 Task: Create a Workspace WS0000000031 in Trello with Workspace Type as ENGINEERING-IT and Workspace Description as WD0000000031. Invite a Team Member Ayush98111@gmail.com to Workspace WS0000000031 in Trello. Invite a Team Member Mailaustralia7@gmail.com to Workspace WS0000000031 in Trello. Invite a Team Member Carxxstreet791@gmail.com to Workspace WS0000000031 in Trello. Invite a Team Member Nikrathi889@gmail.com to Workspace WS0000000031 in Trello
Action: Mouse moved to (600, 115)
Screenshot: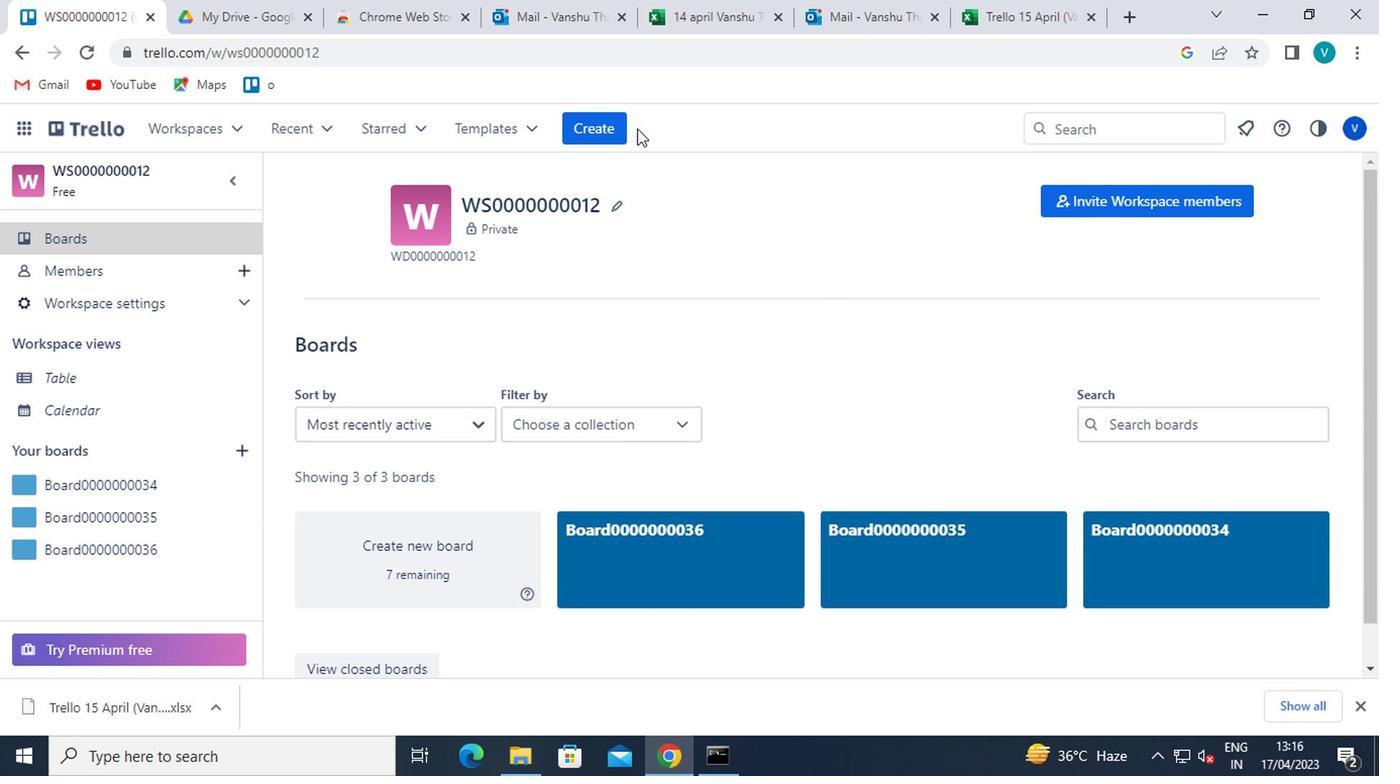 
Action: Mouse pressed left at (600, 115)
Screenshot: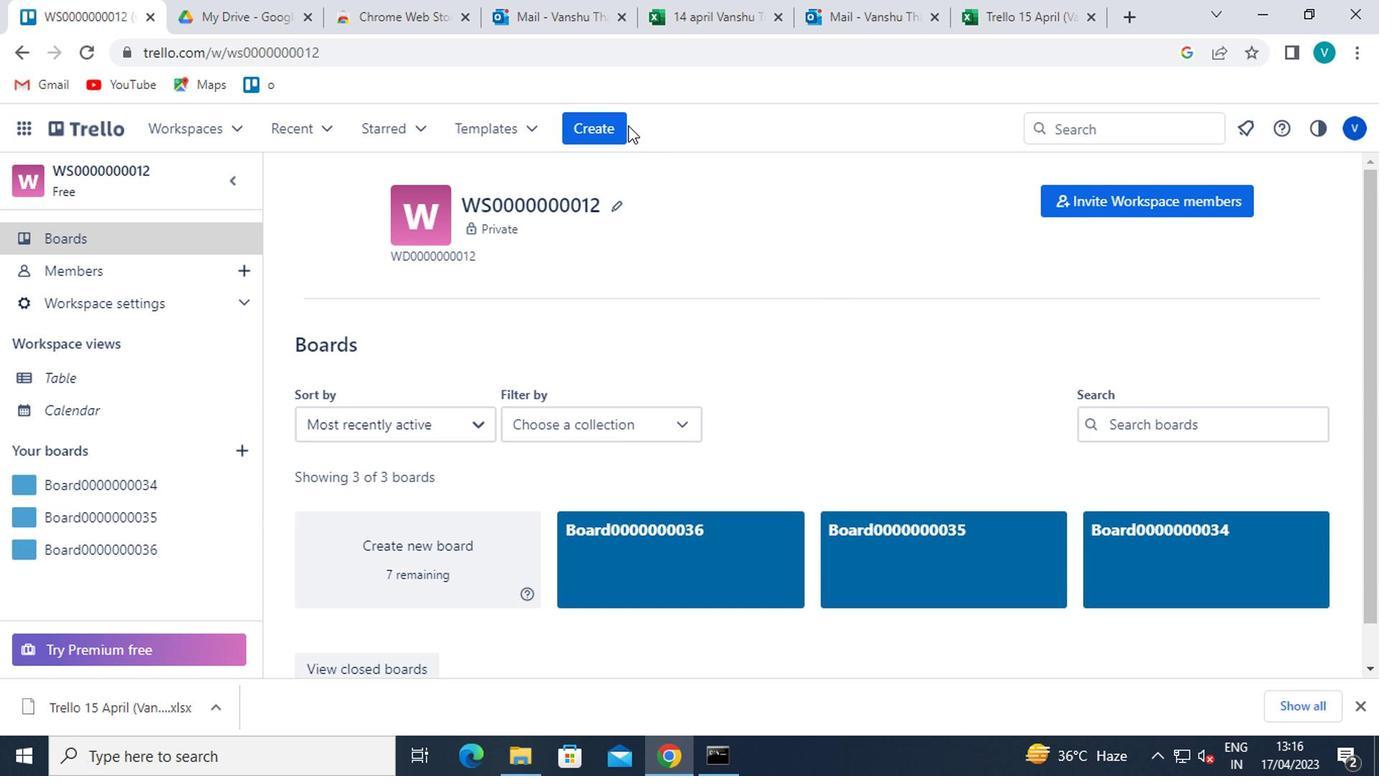 
Action: Mouse moved to (623, 326)
Screenshot: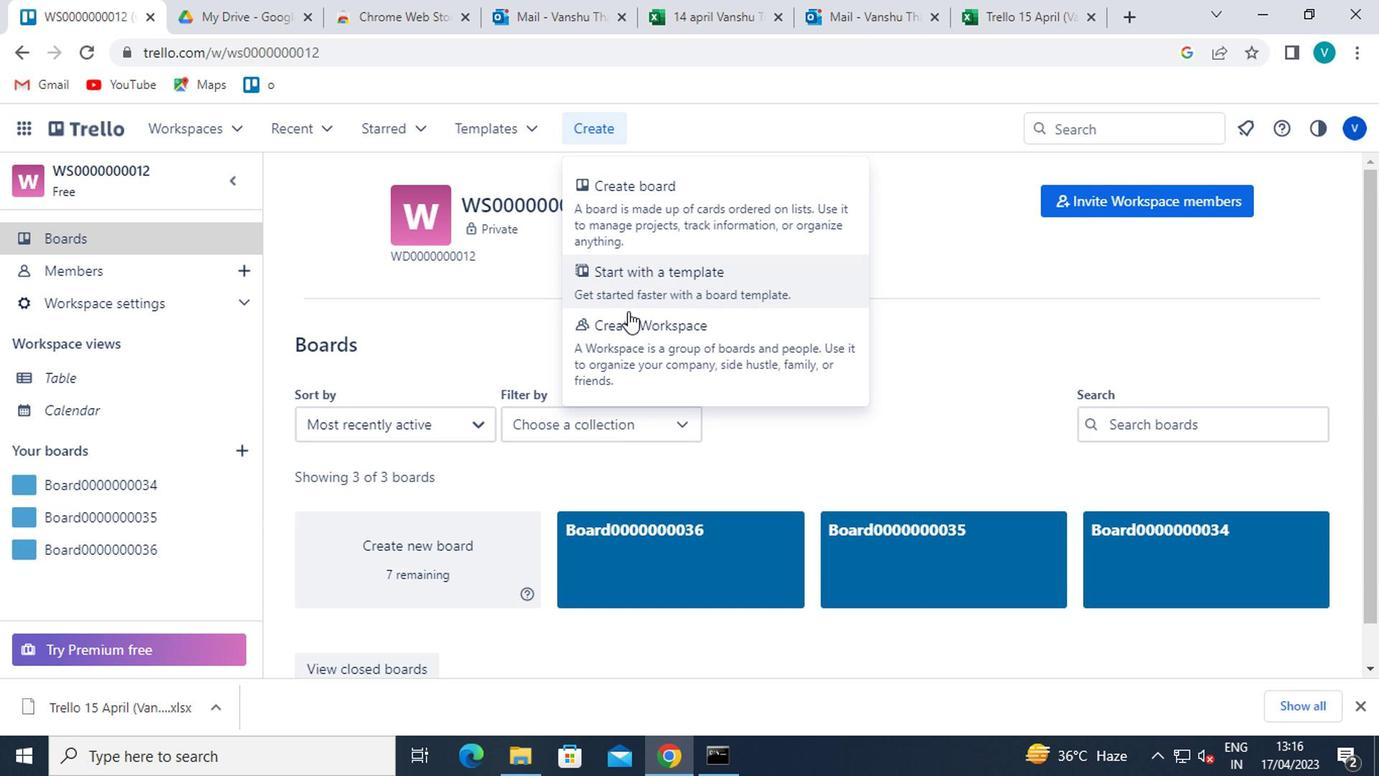 
Action: Mouse pressed left at (623, 326)
Screenshot: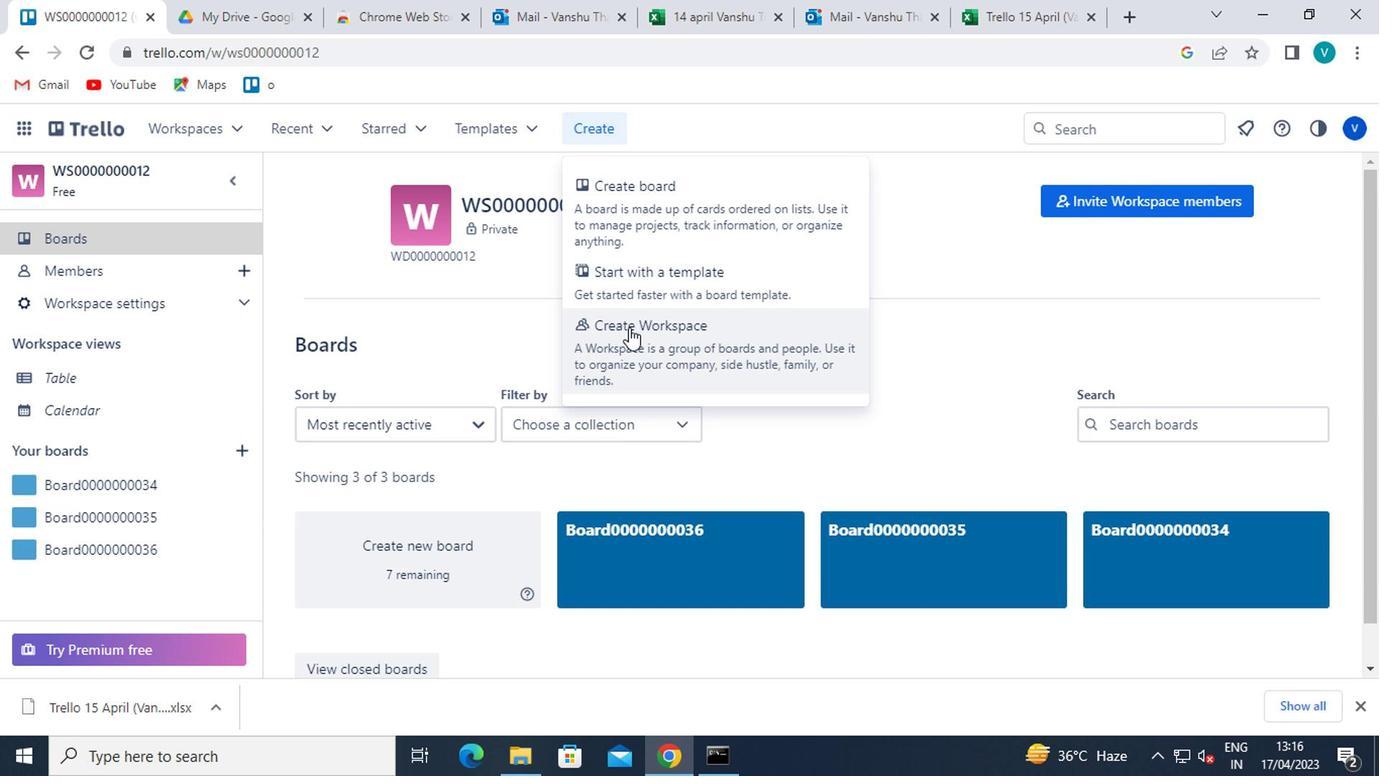 
Action: Mouse moved to (530, 360)
Screenshot: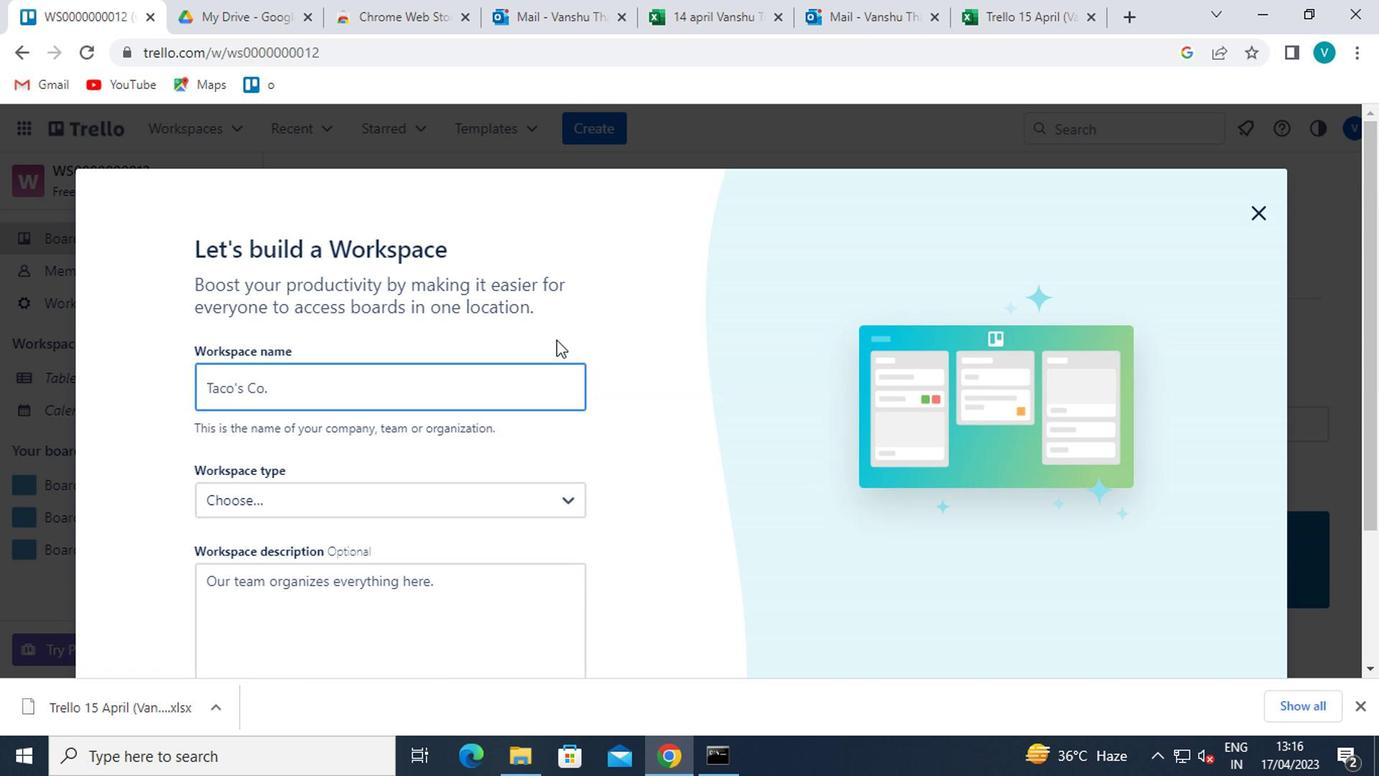 
Action: Mouse pressed left at (530, 360)
Screenshot: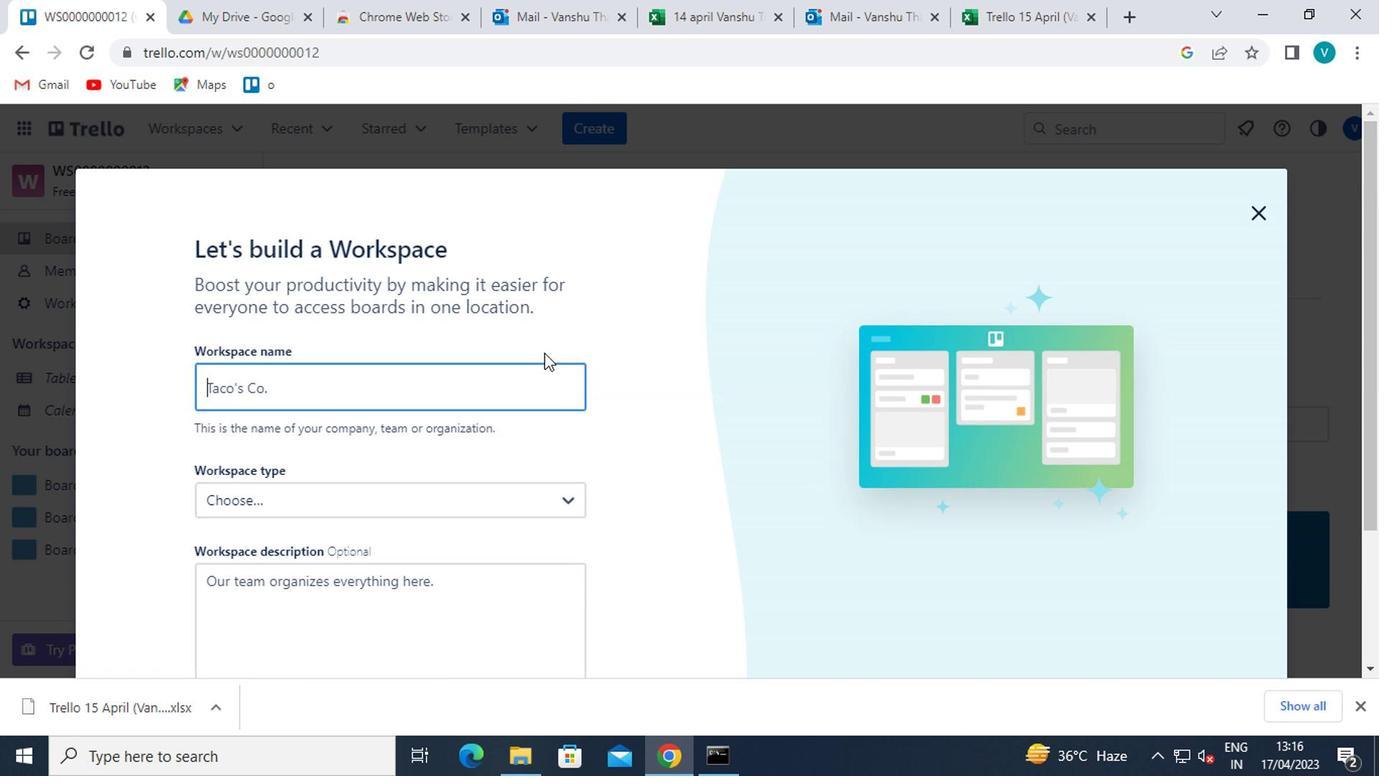 
Action: Mouse moved to (501, 379)
Screenshot: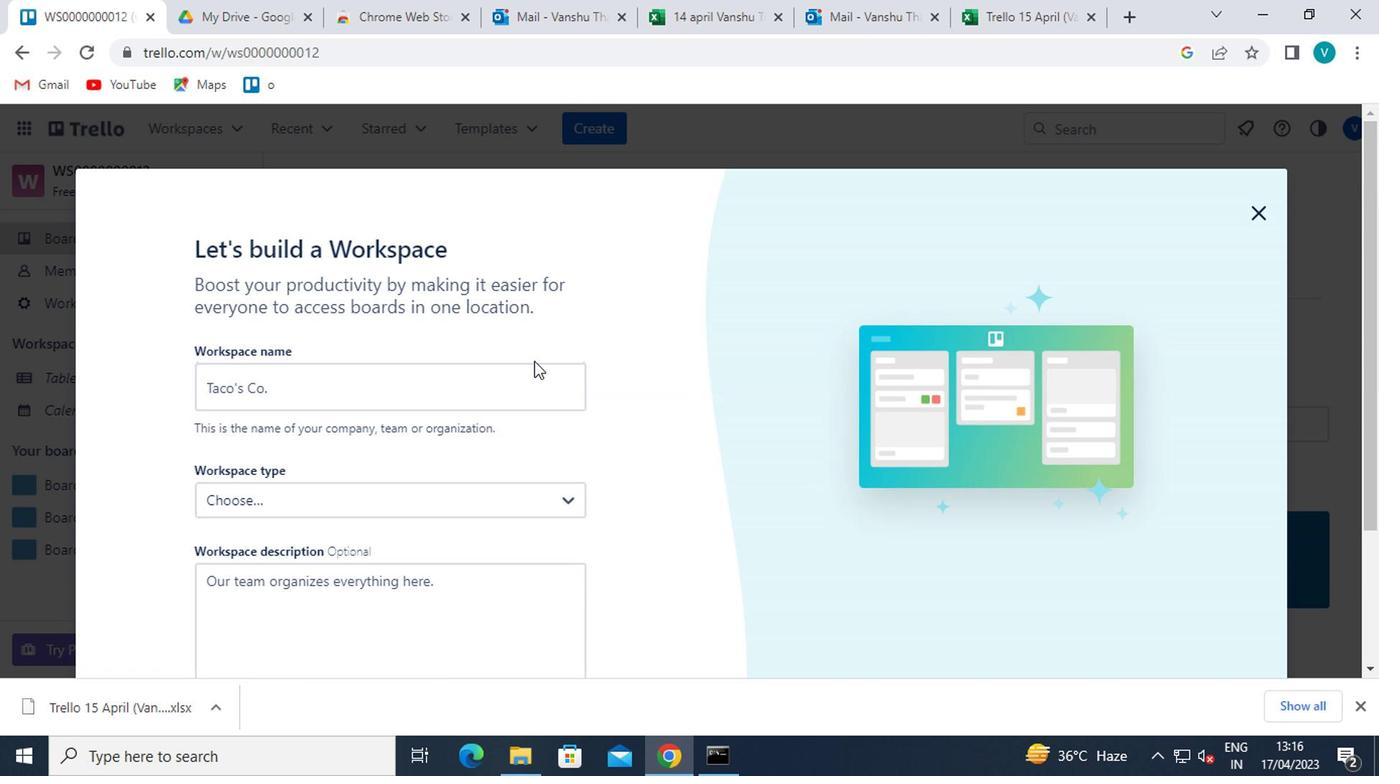 
Action: Mouse pressed left at (501, 379)
Screenshot: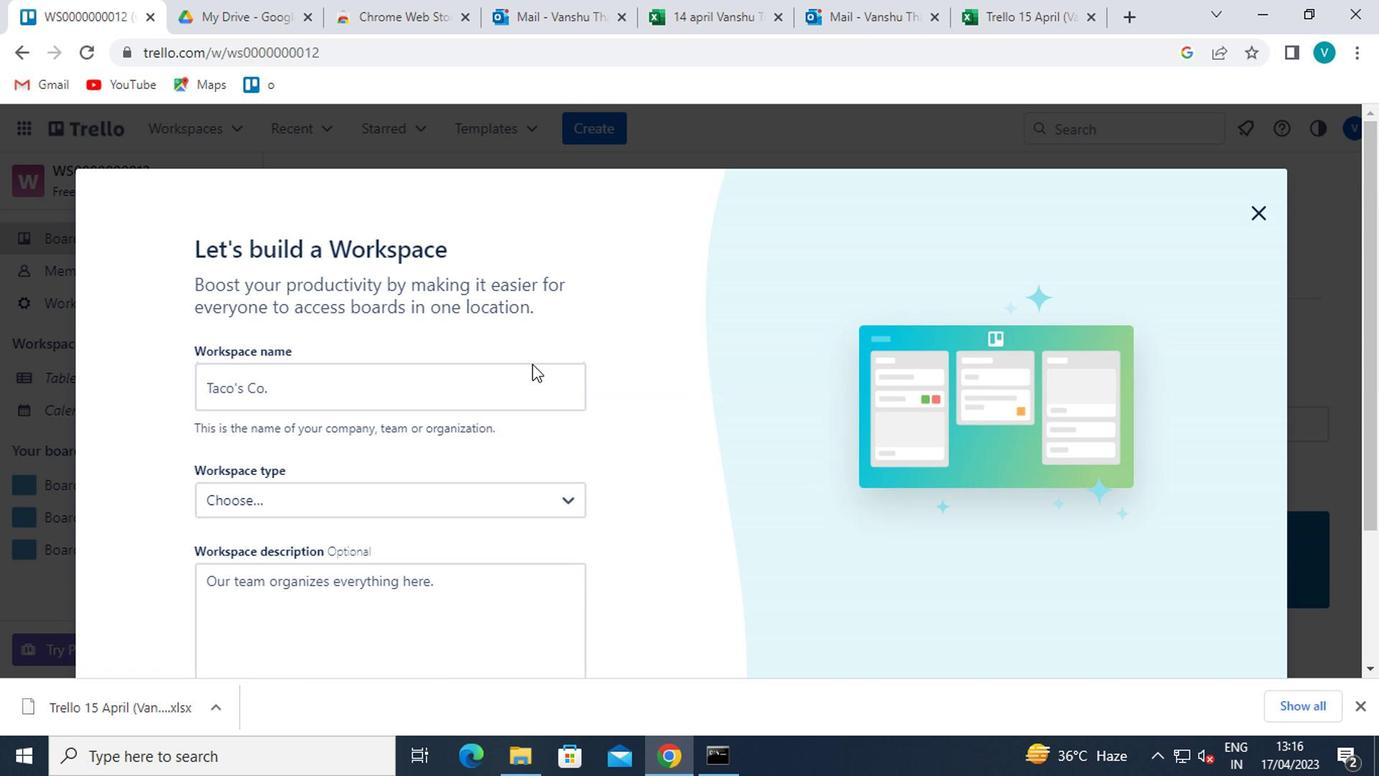 
Action: Key pressed <Key.shift><Key.shift><Key.shift><Key.shift><Key.shift><Key.shift>WS0000000031
Screenshot: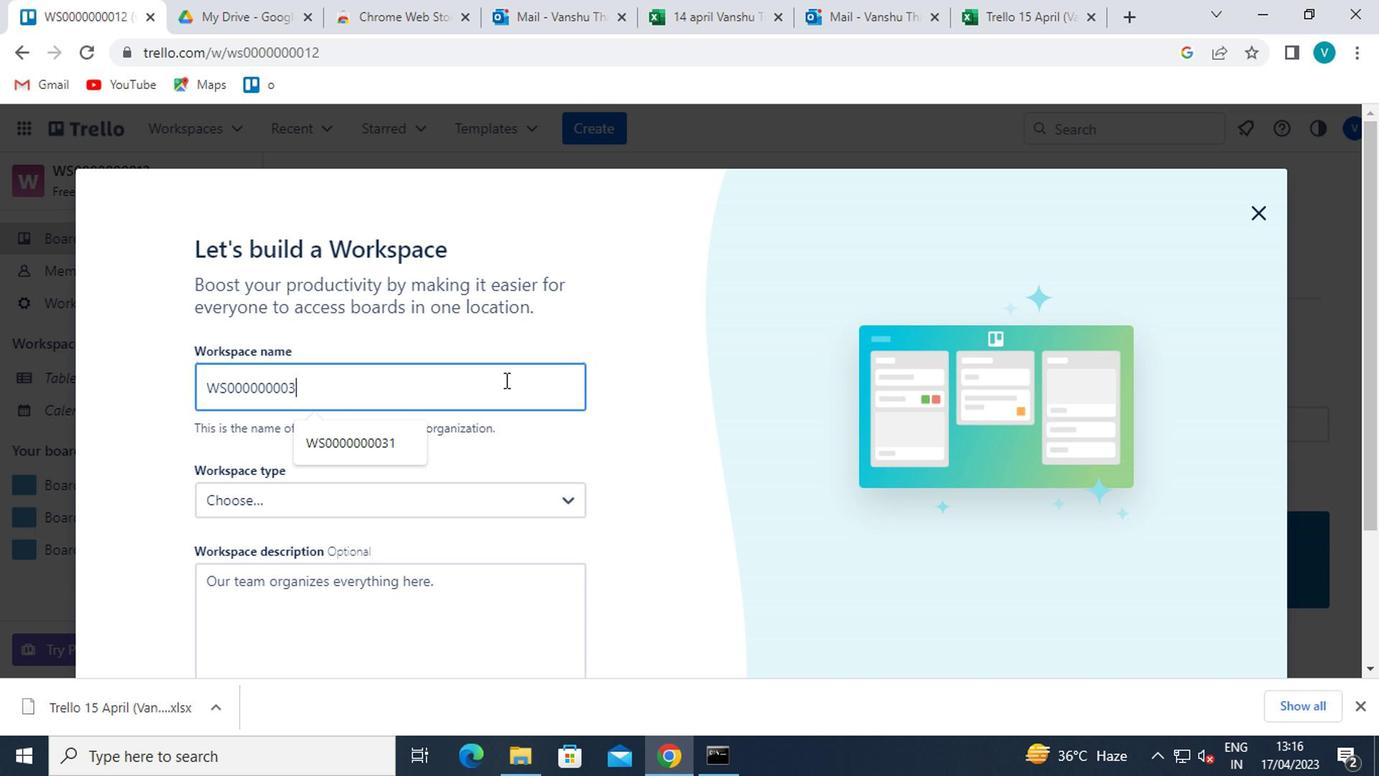 
Action: Mouse moved to (441, 507)
Screenshot: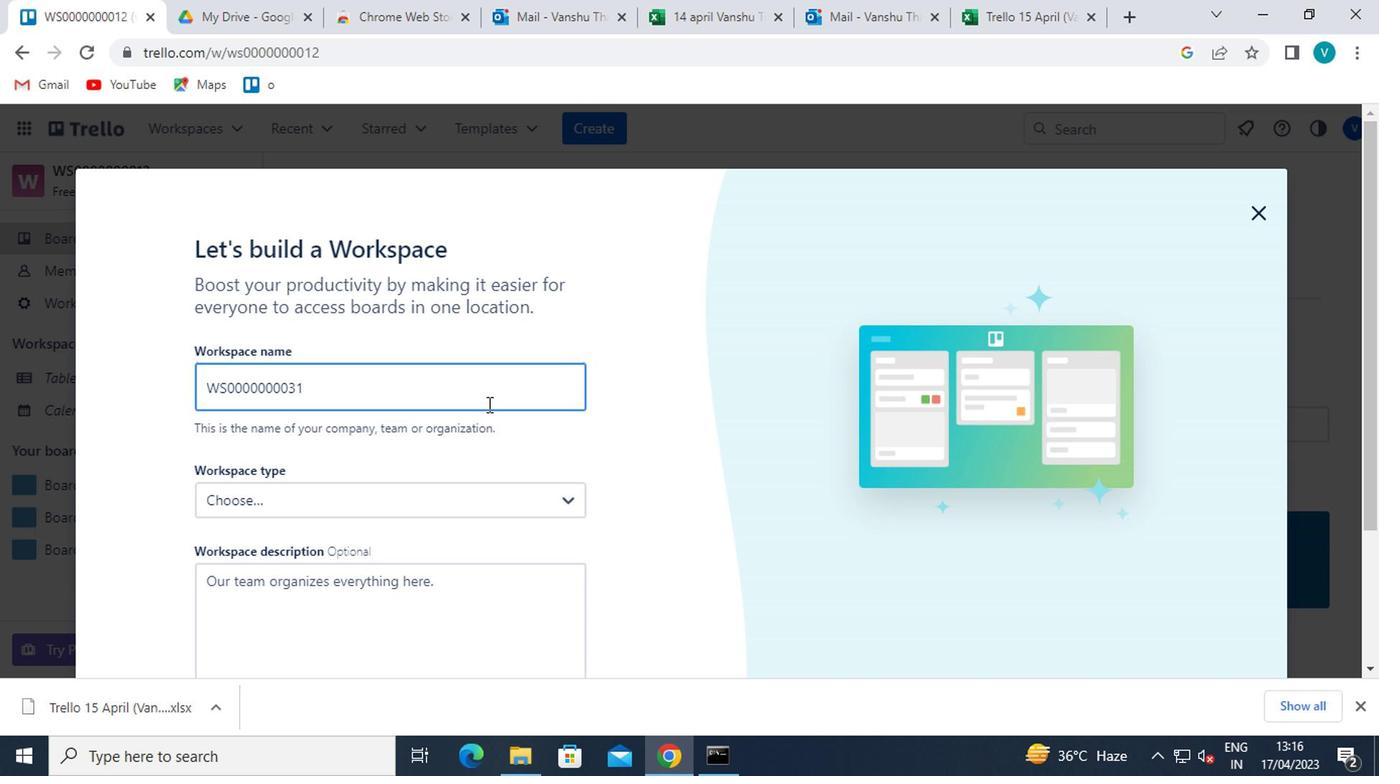 
Action: Mouse pressed left at (441, 507)
Screenshot: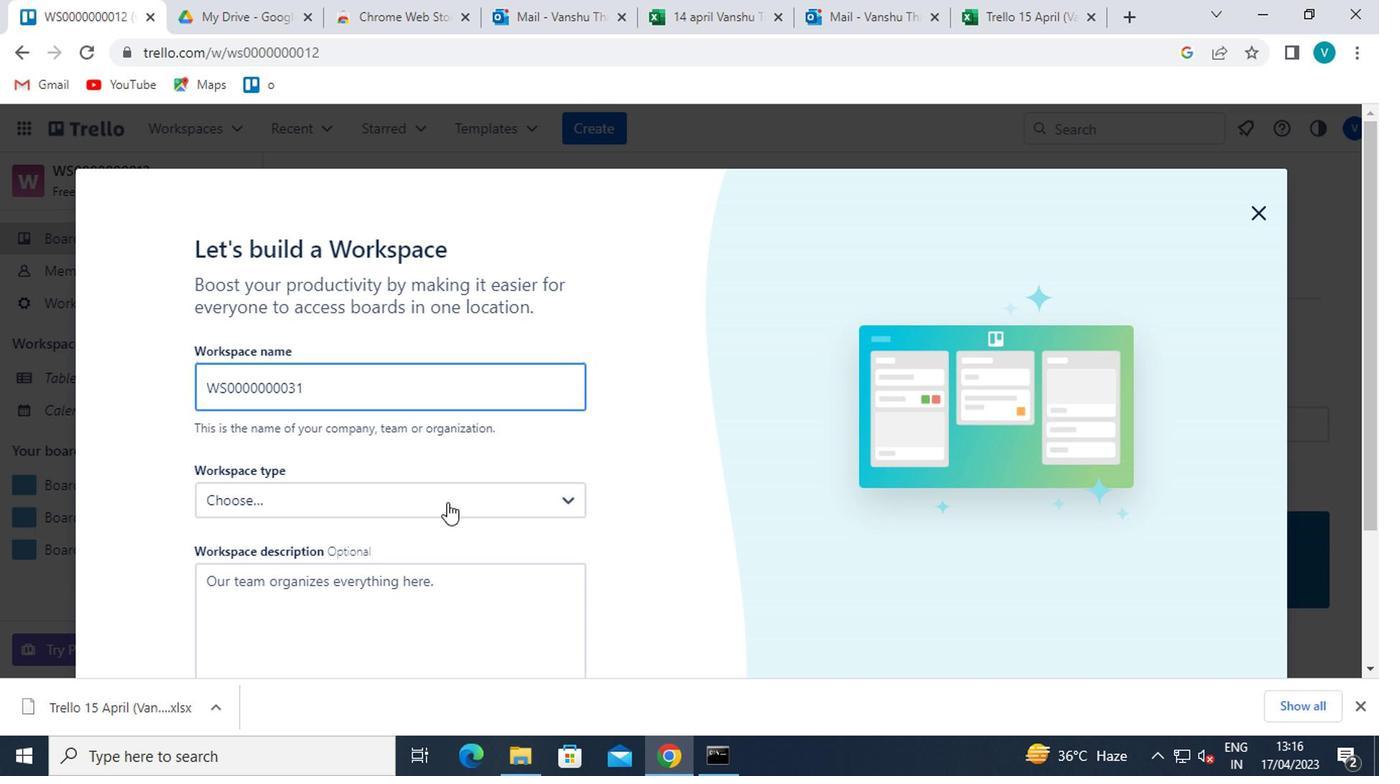 
Action: Mouse moved to (427, 543)
Screenshot: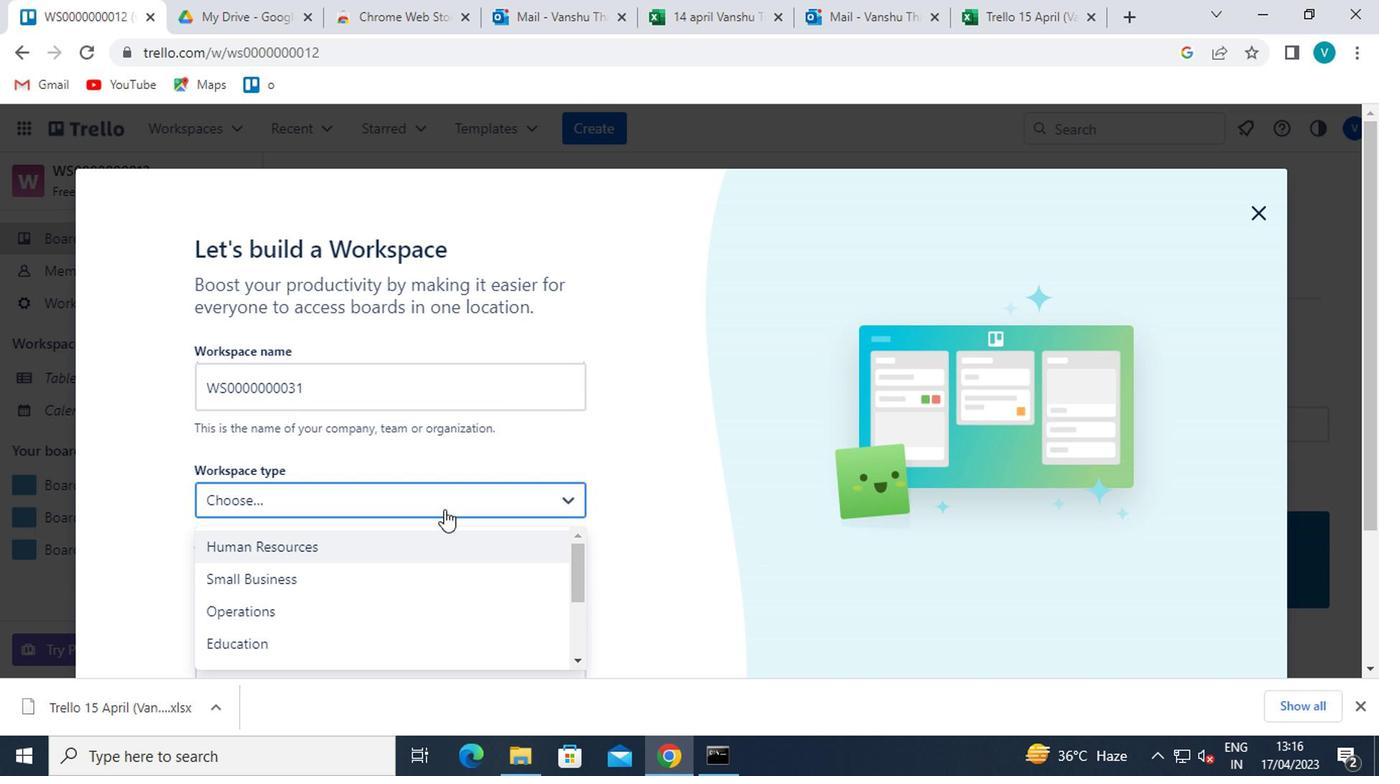
Action: Mouse scrolled (427, 542) with delta (0, -1)
Screenshot: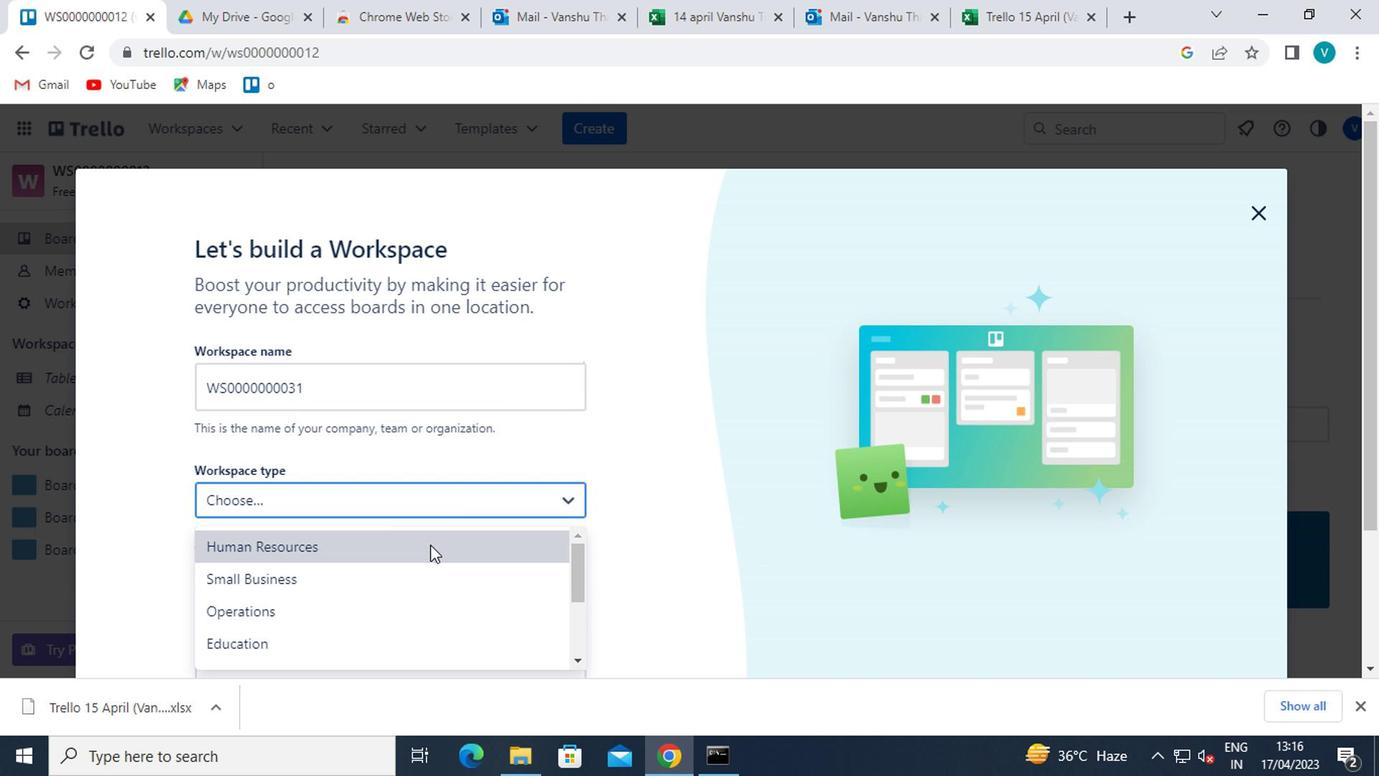 
Action: Mouse scrolled (427, 542) with delta (0, -1)
Screenshot: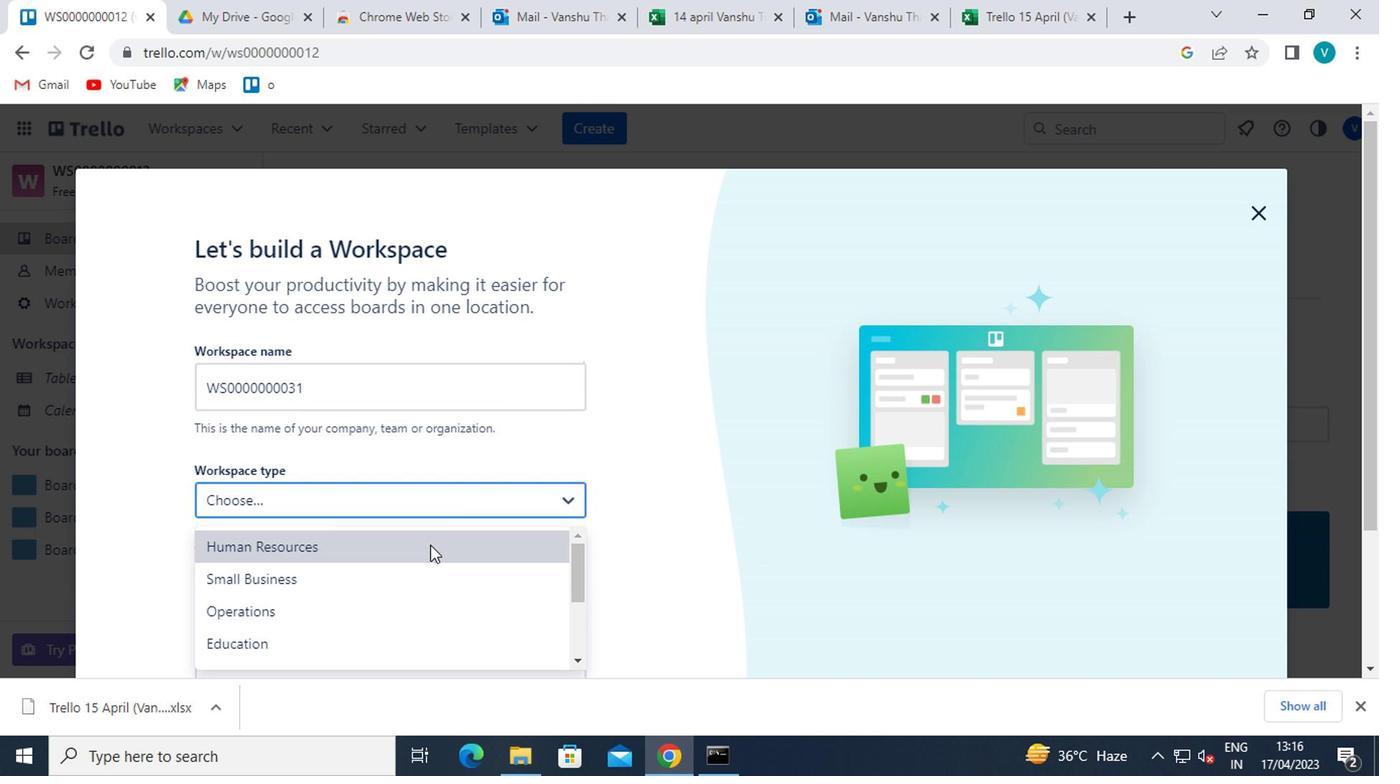 
Action: Mouse moved to (417, 579)
Screenshot: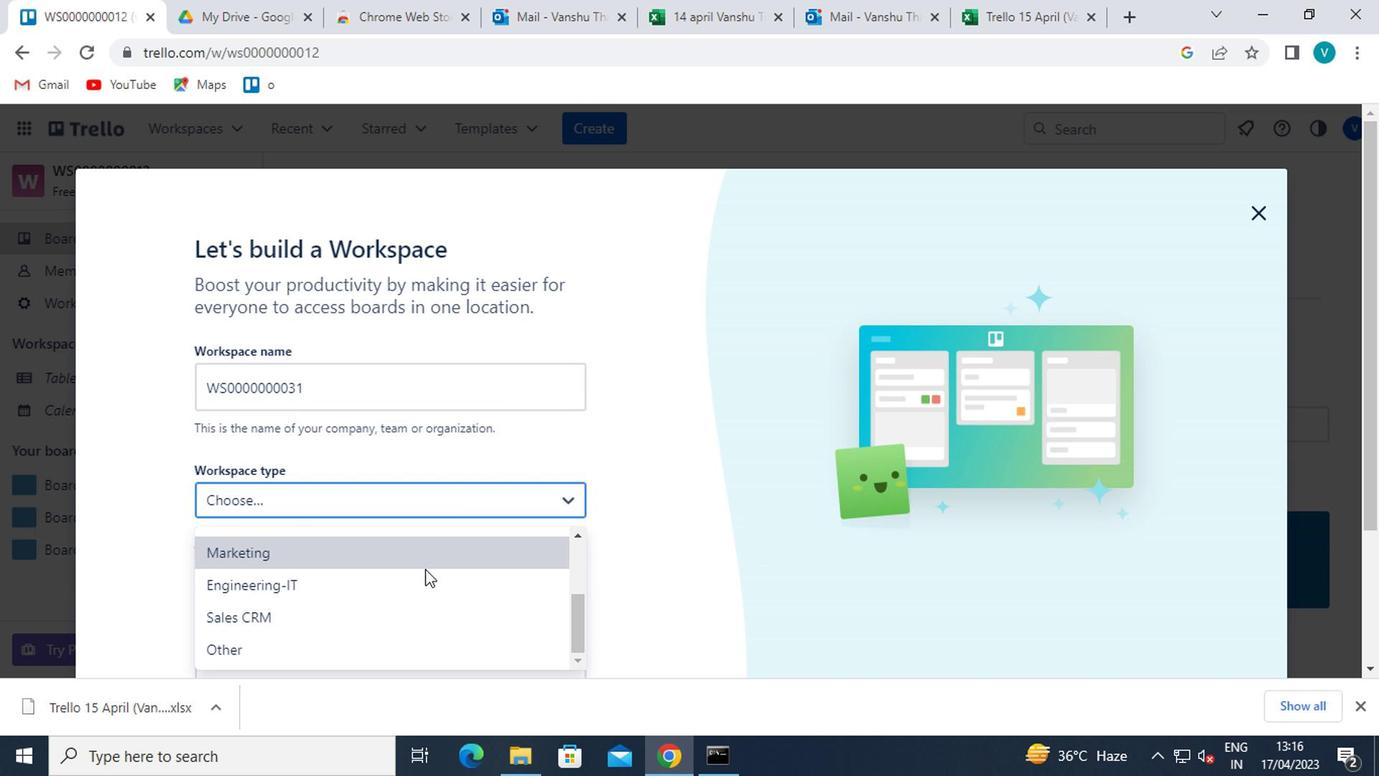 
Action: Mouse pressed left at (417, 579)
Screenshot: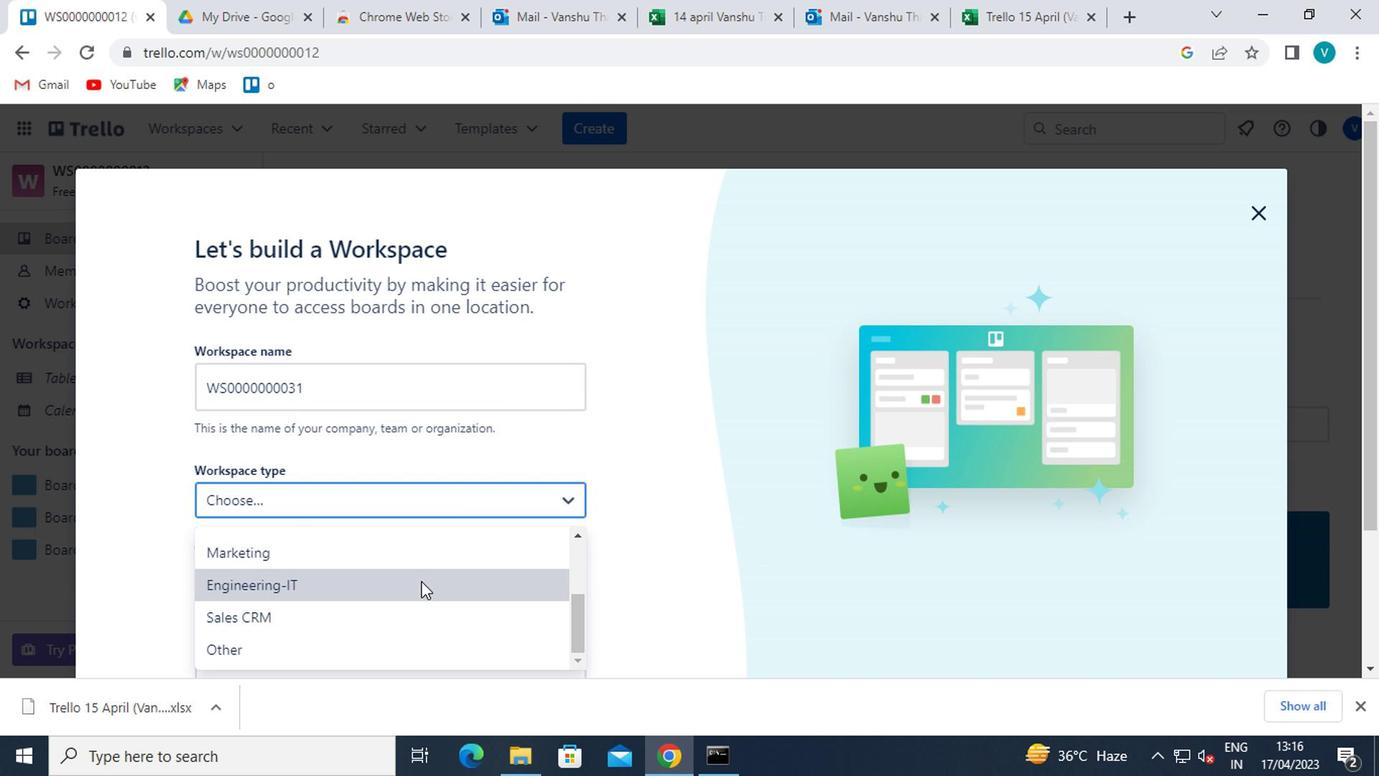 
Action: Mouse moved to (417, 582)
Screenshot: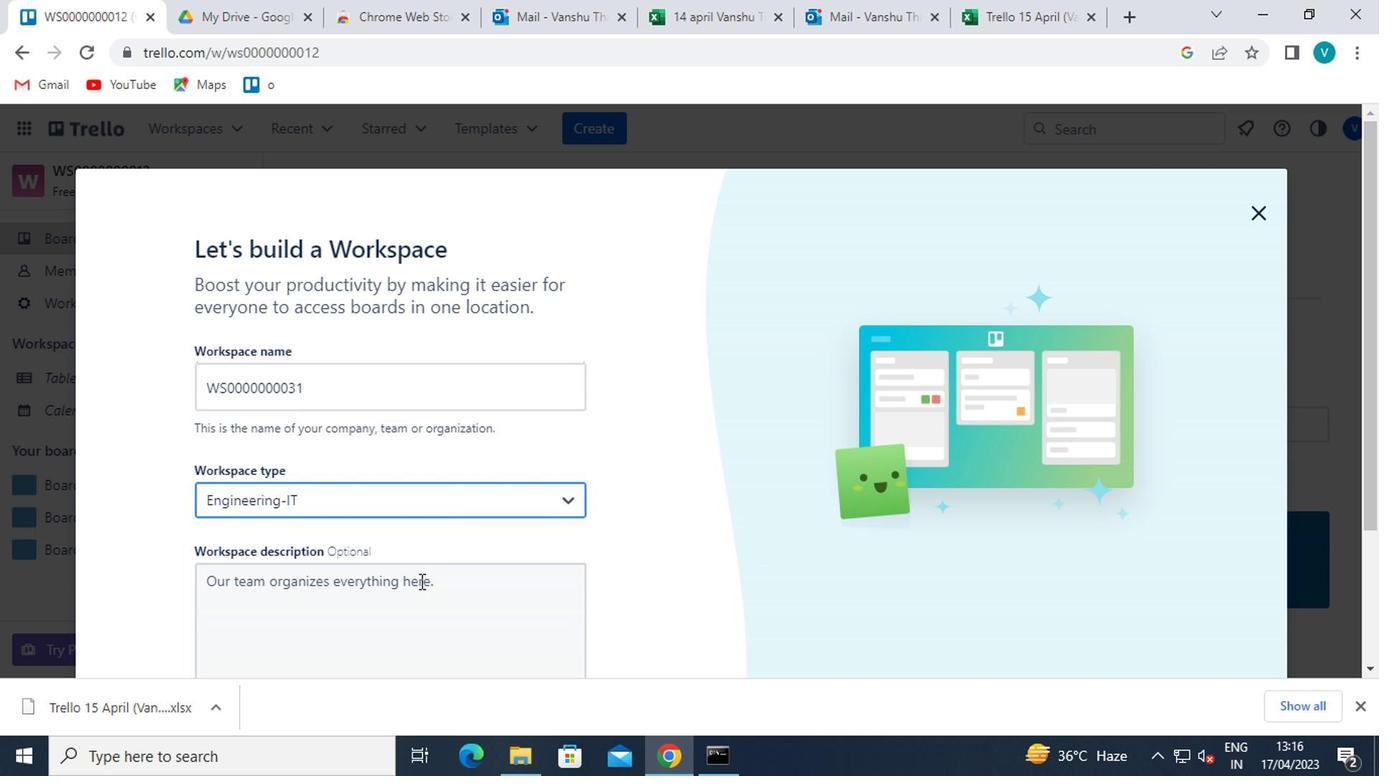 
Action: Mouse pressed left at (417, 582)
Screenshot: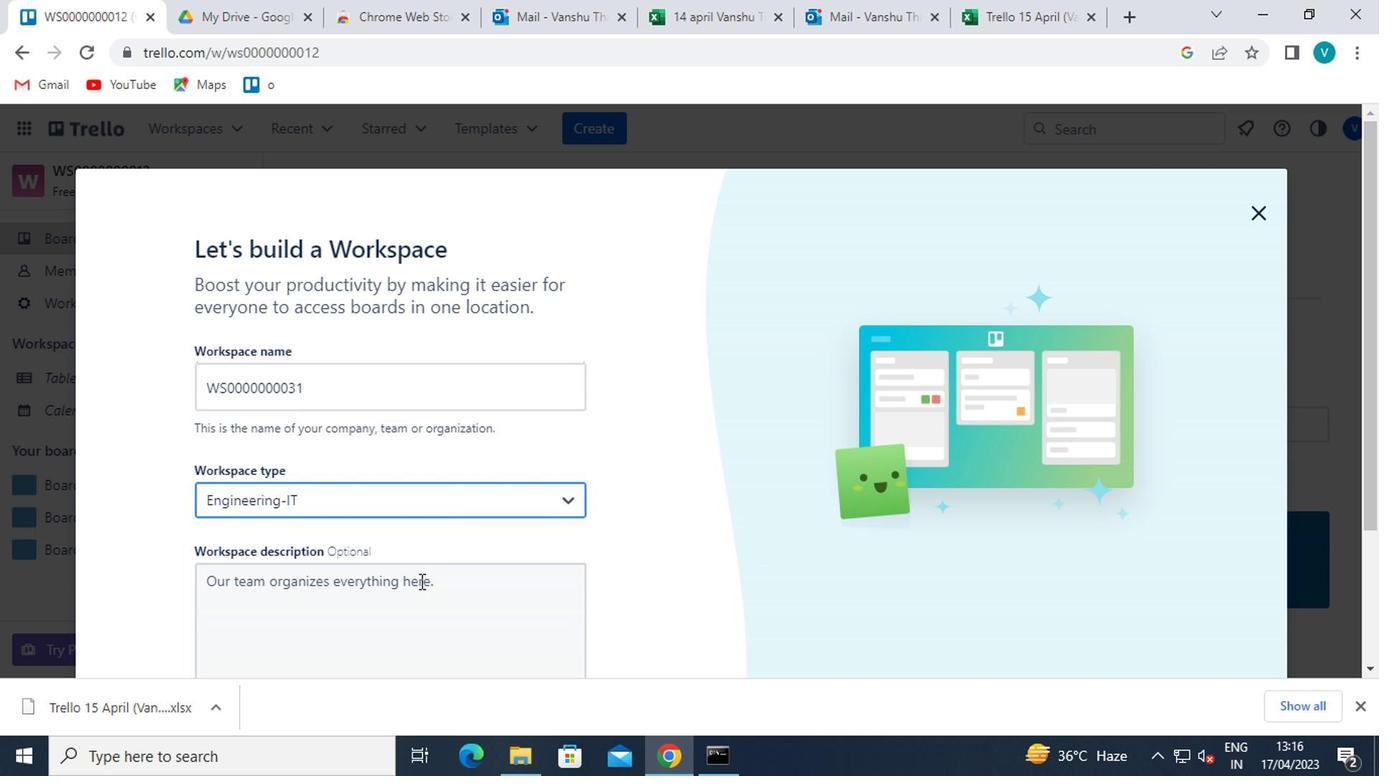
Action: Key pressed <Key.shift>WD0000000031
Screenshot: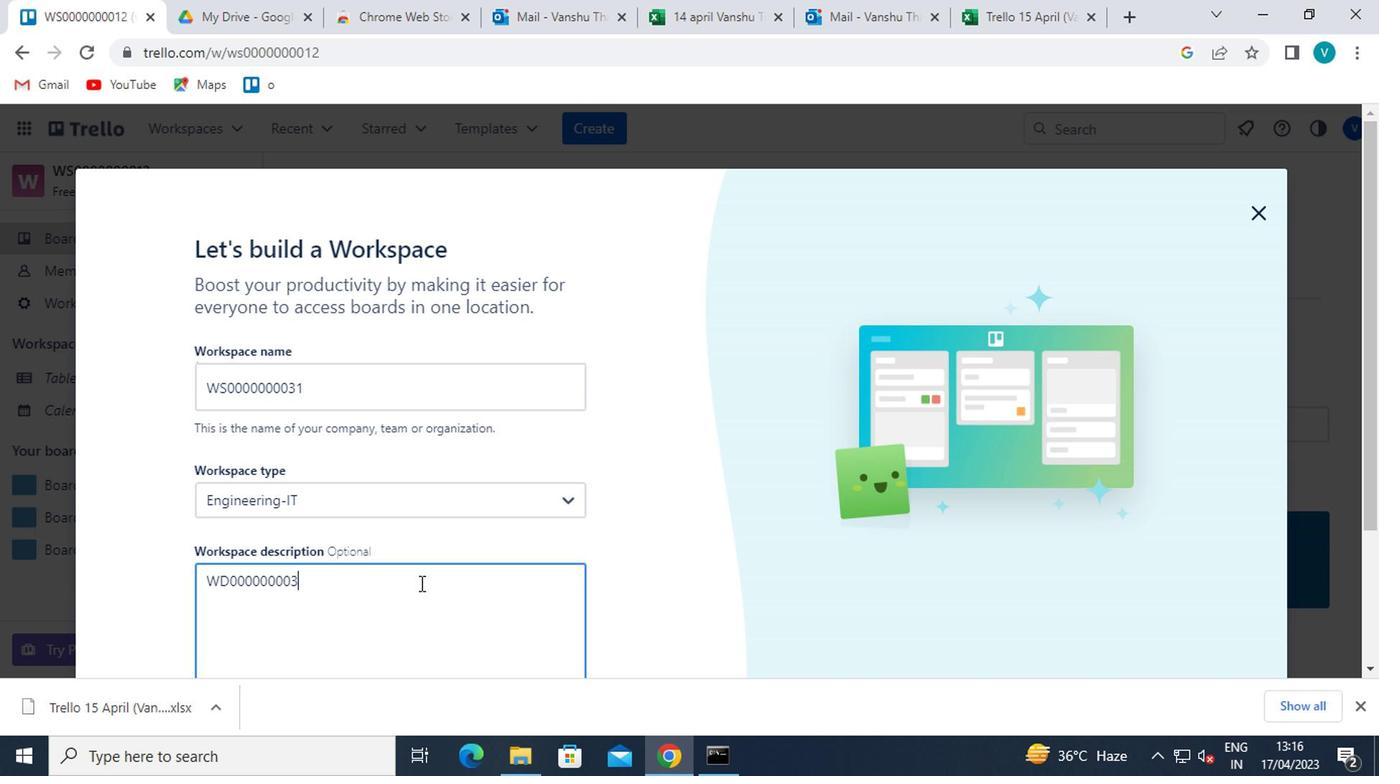 
Action: Mouse scrolled (417, 580) with delta (0, -1)
Screenshot: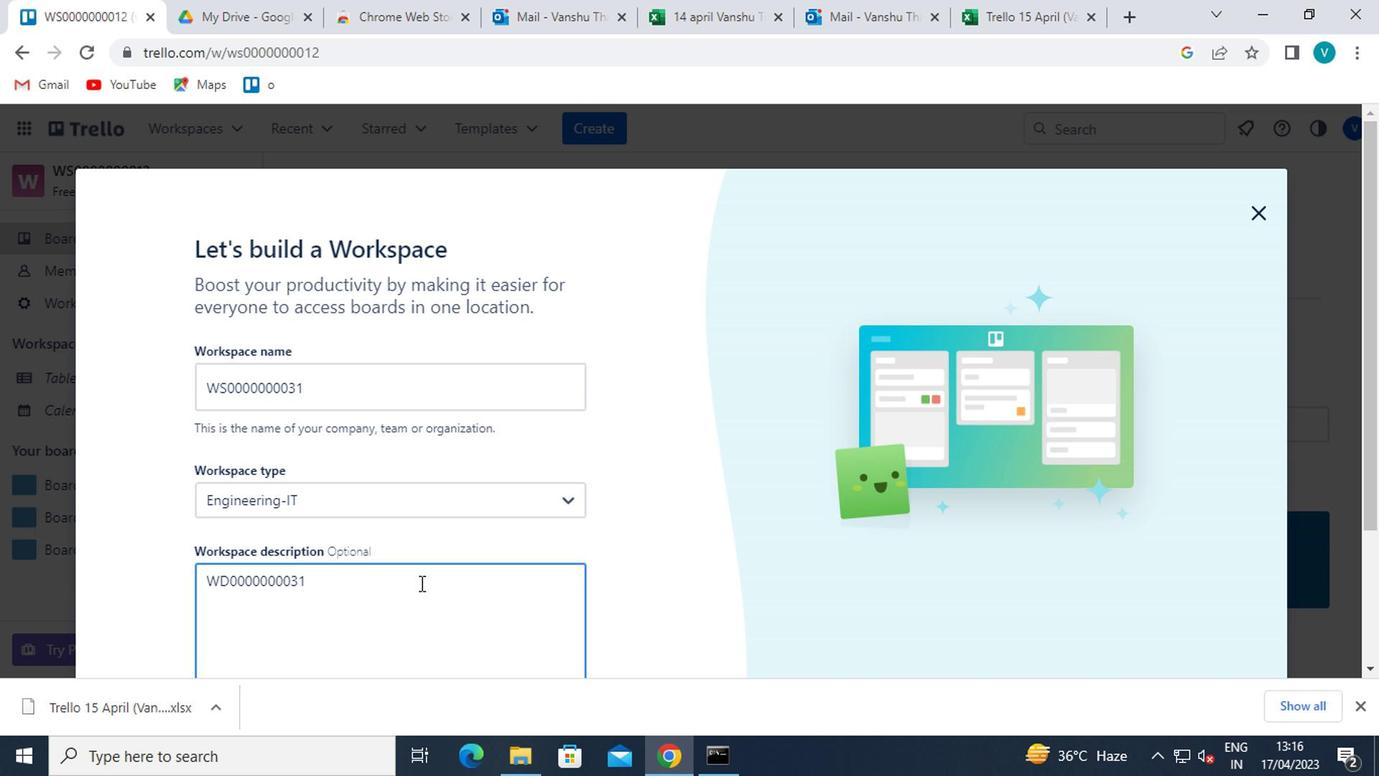 
Action: Mouse scrolled (417, 580) with delta (0, -1)
Screenshot: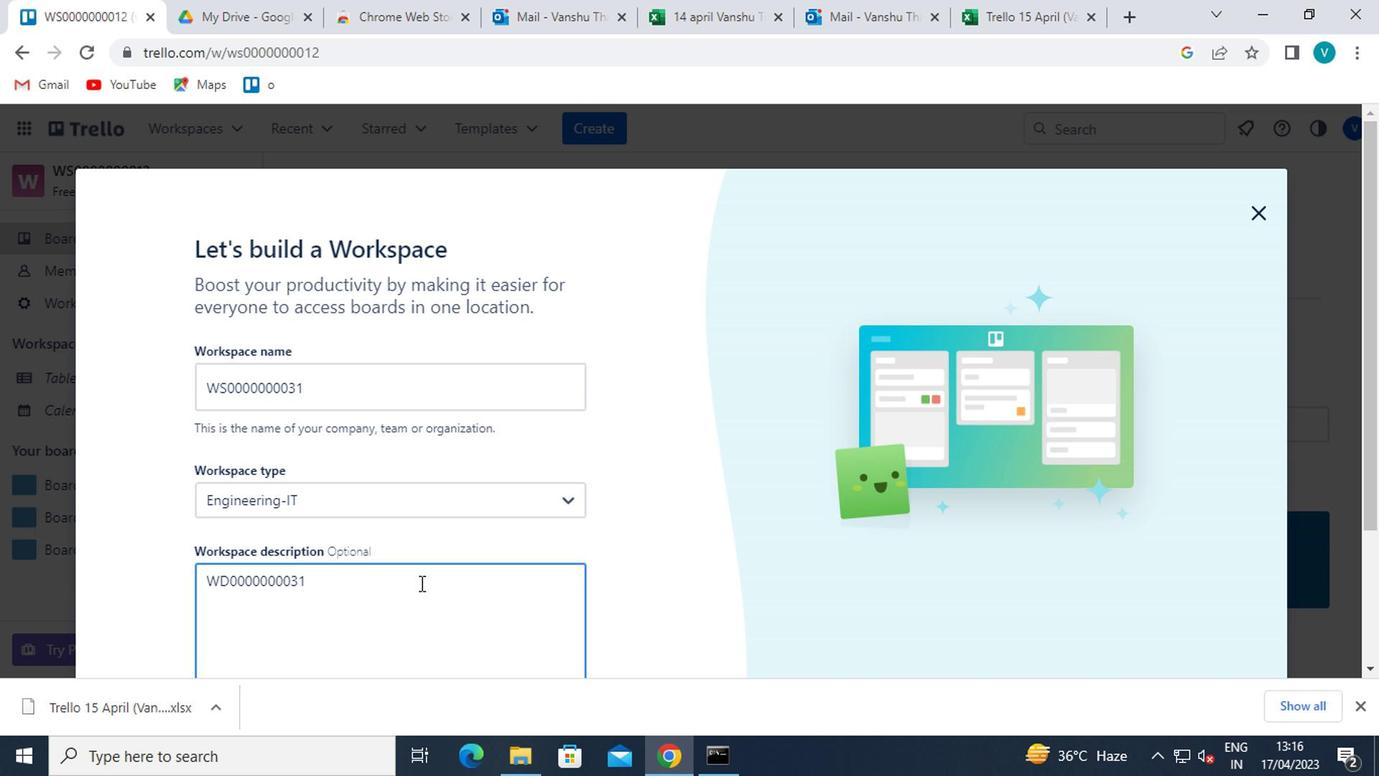 
Action: Mouse moved to (415, 589)
Screenshot: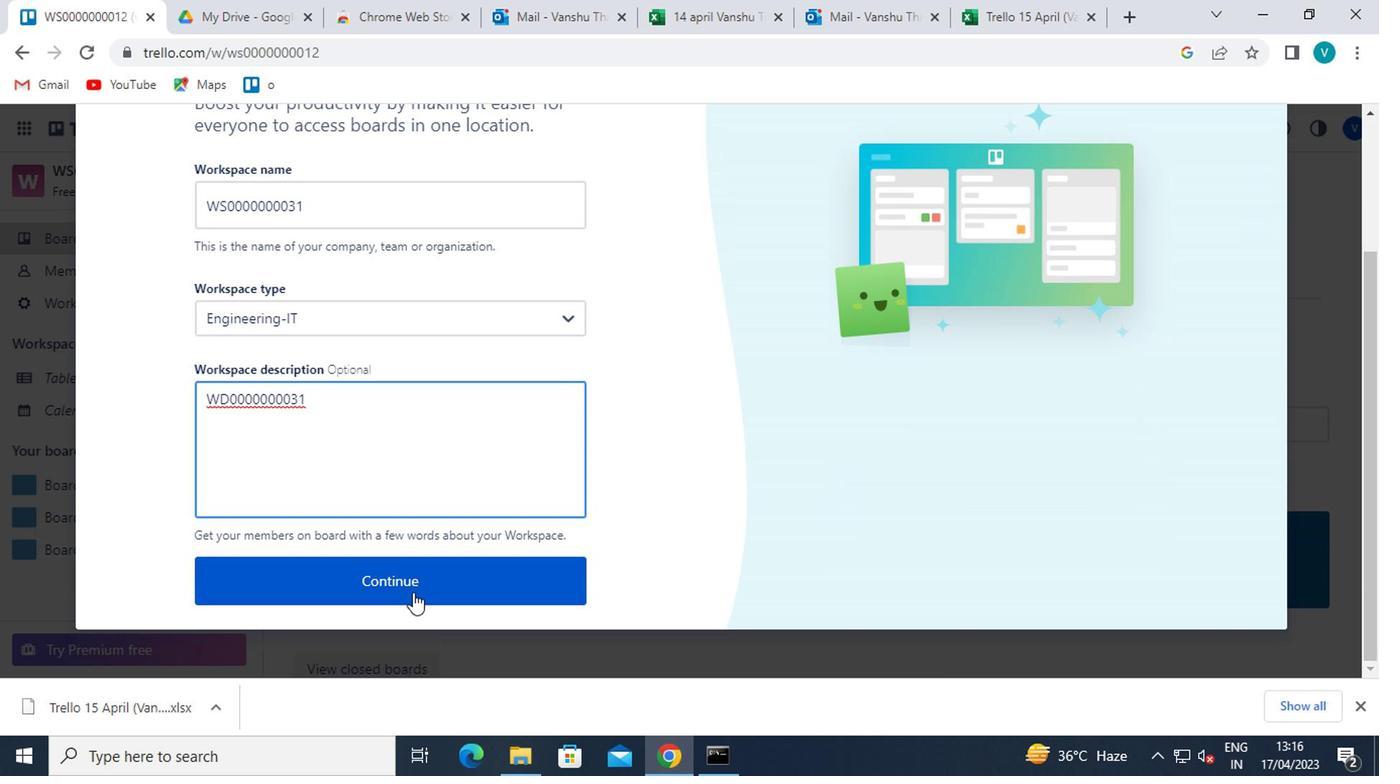
Action: Mouse pressed left at (415, 589)
Screenshot: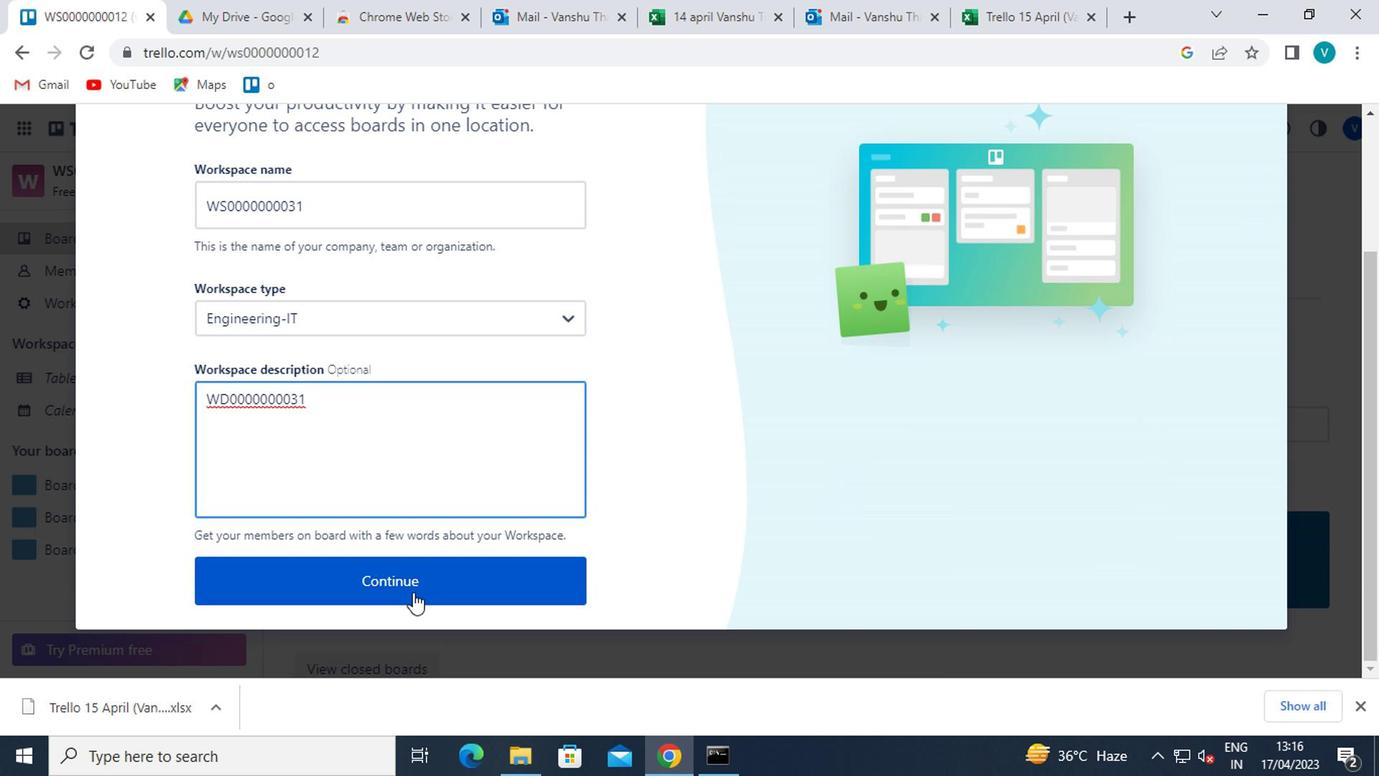 
Action: Mouse moved to (336, 339)
Screenshot: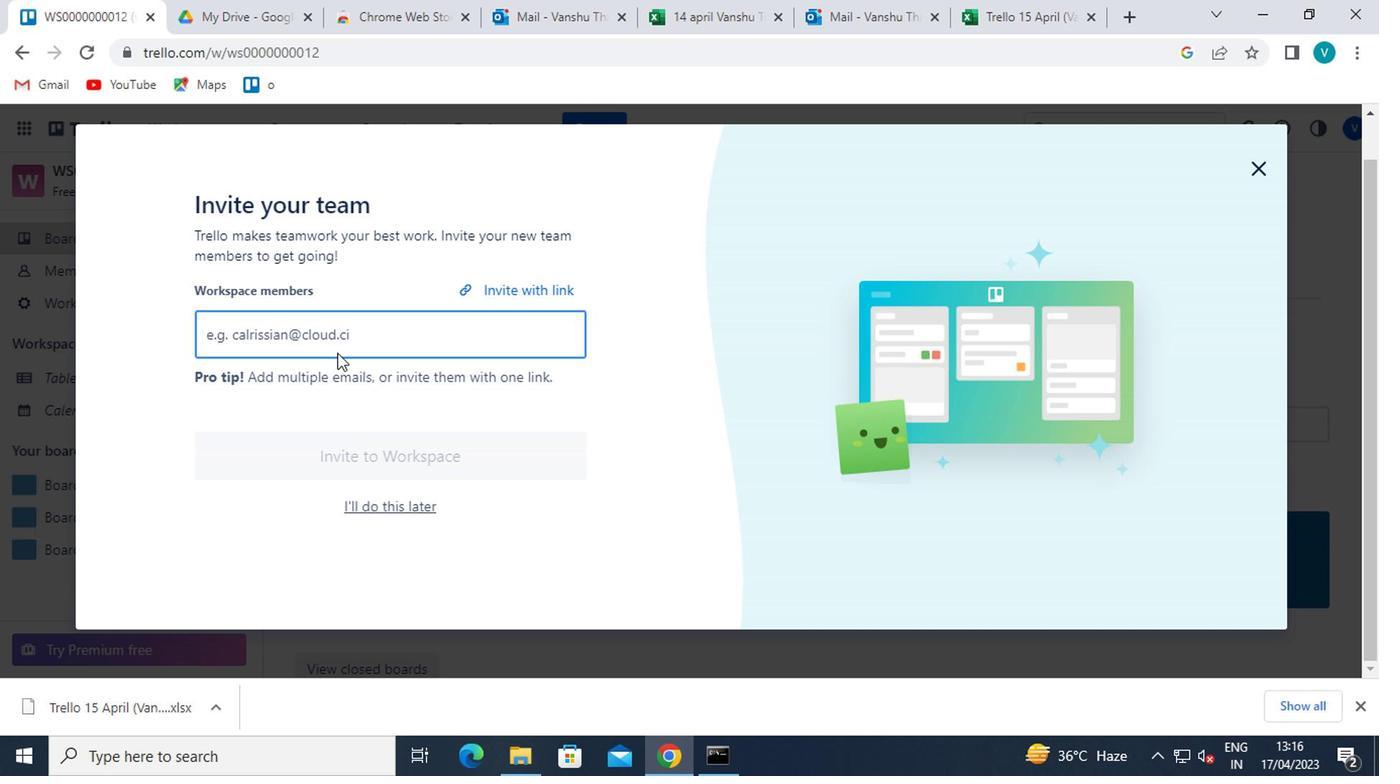 
Action: Mouse pressed left at (336, 339)
Screenshot: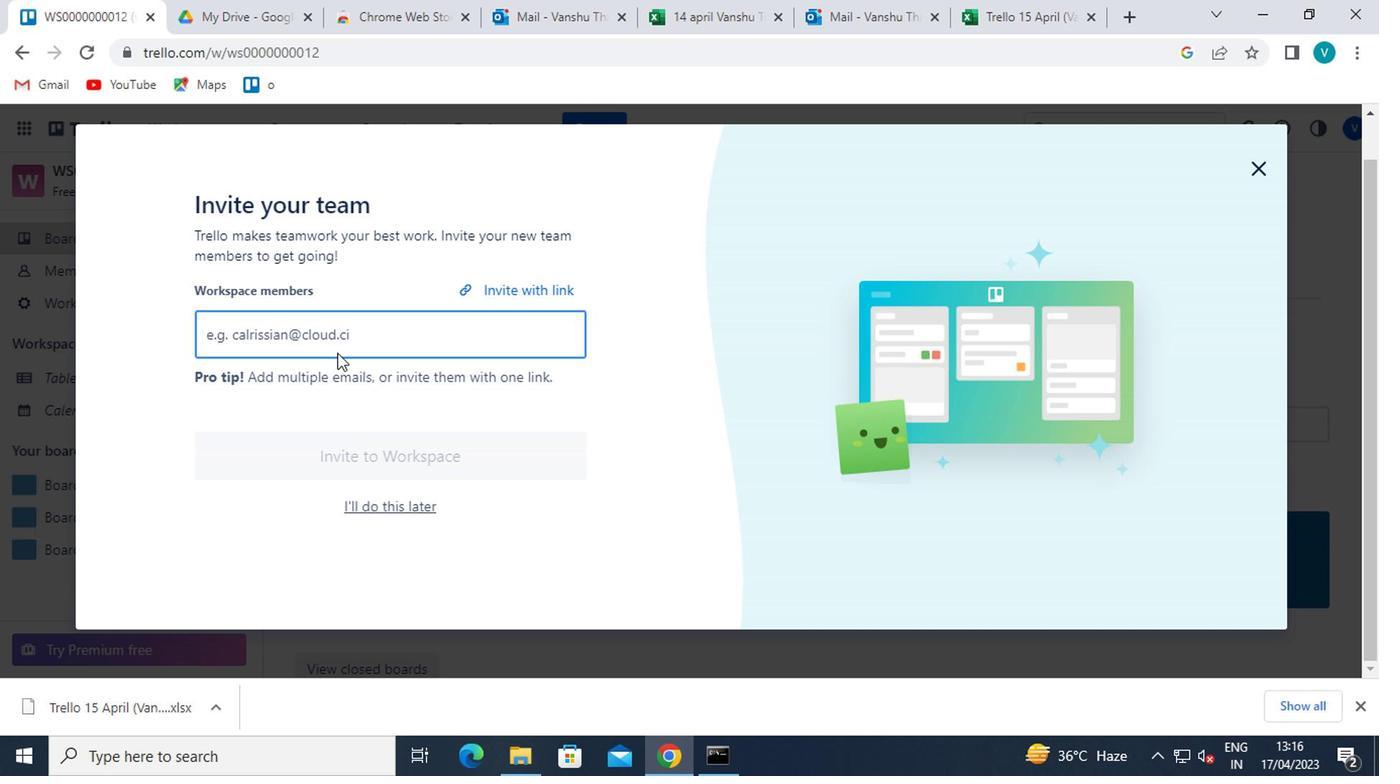 
Action: Key pressed <Key.shift>AYUSH9811<Key.shift>@GMAIL.COM
Screenshot: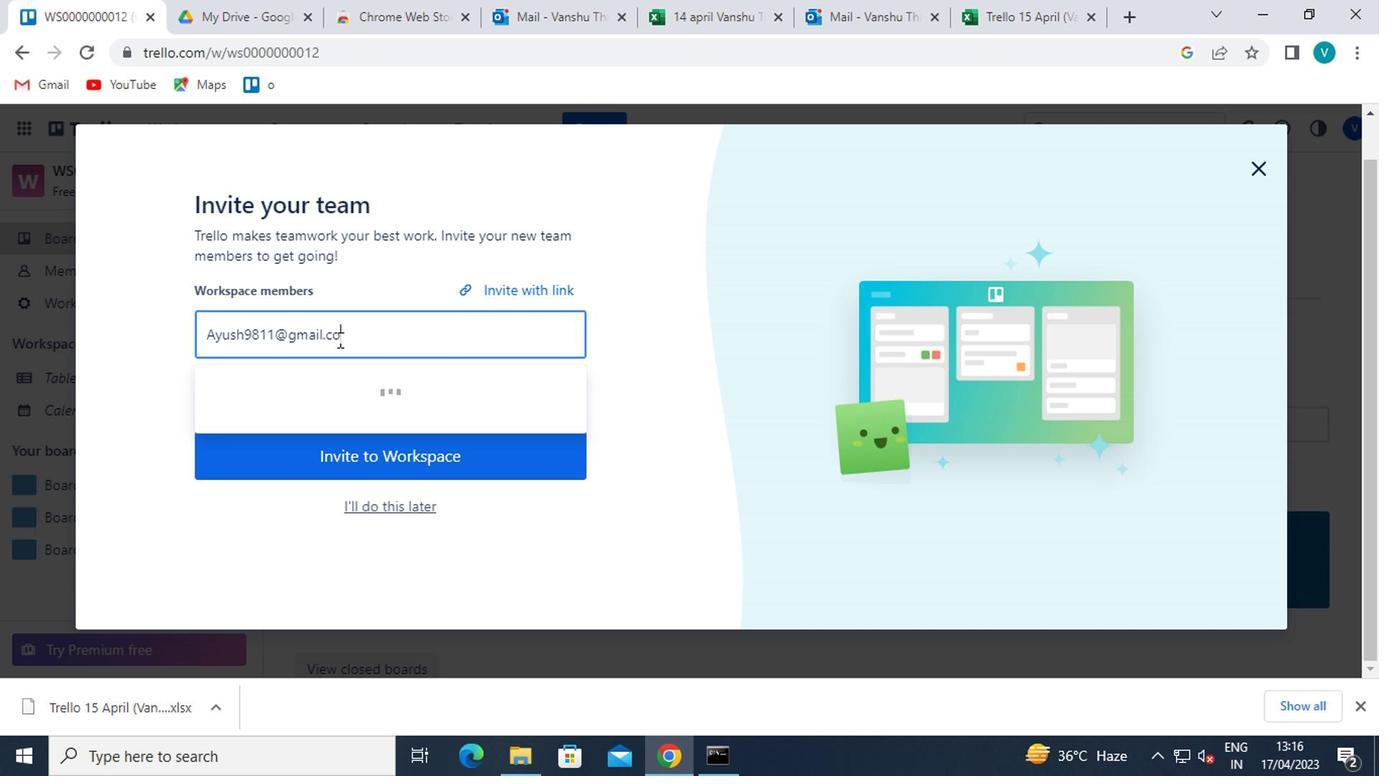 
Action: Mouse moved to (406, 367)
Screenshot: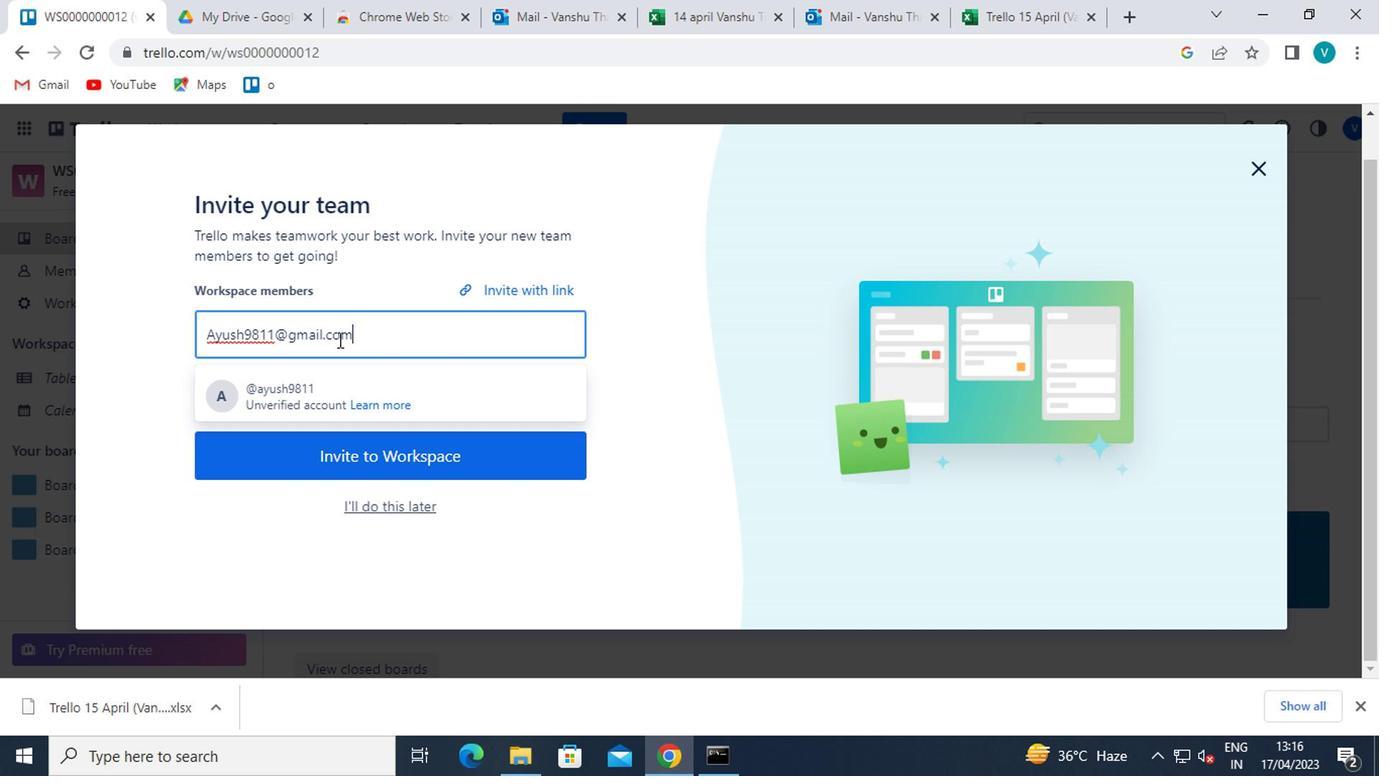 
Action: Key pressed <Key.enter><Key.shift>MAILAUSTRALIA7<Key.shift>@GMAIL.COM<Key.enter><Key.shift>CARXXSTREET7916<Key.shift>@GMAIL.COM<Key.enter><Key.shift>NIKRATHI889<Key.shift>@GMAIL.COM
Screenshot: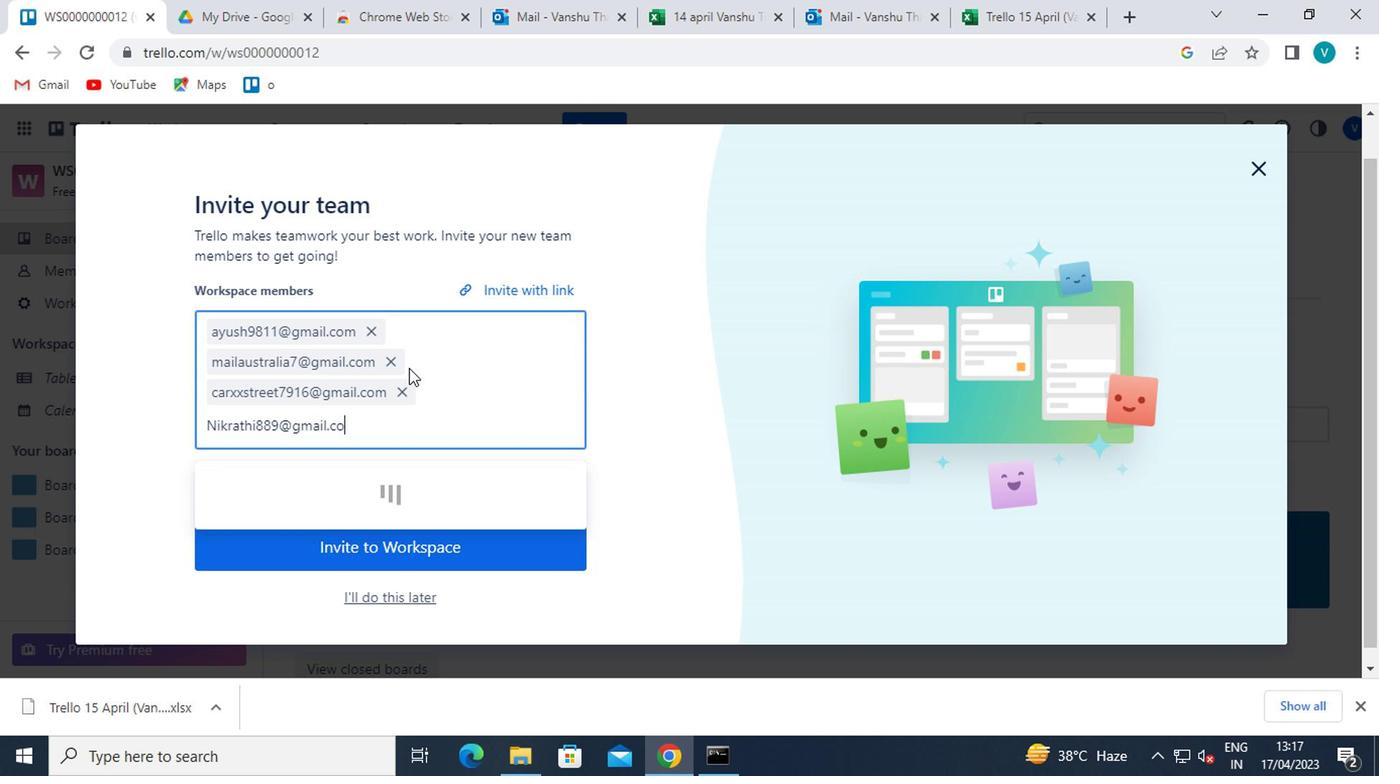 
Action: Mouse moved to (444, 537)
Screenshot: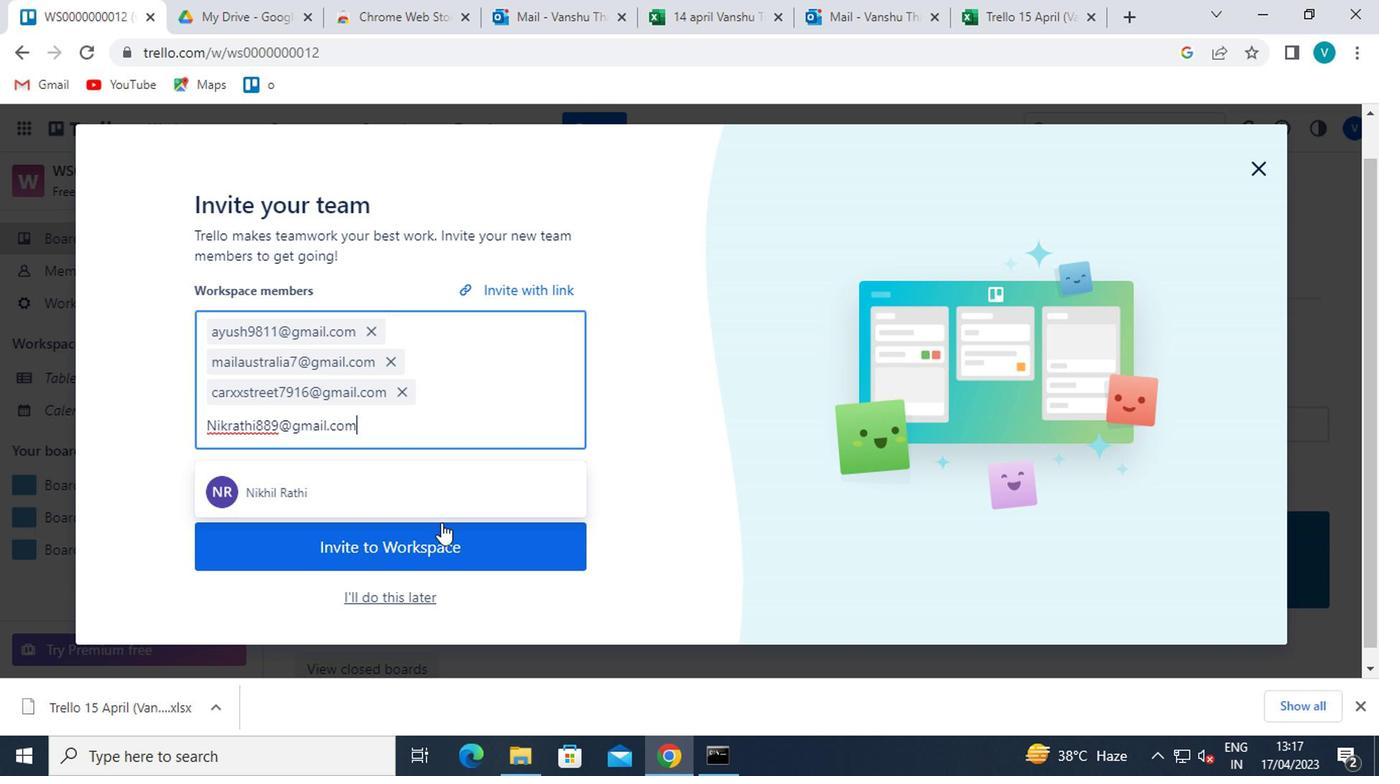 
Action: Mouse pressed left at (444, 537)
Screenshot: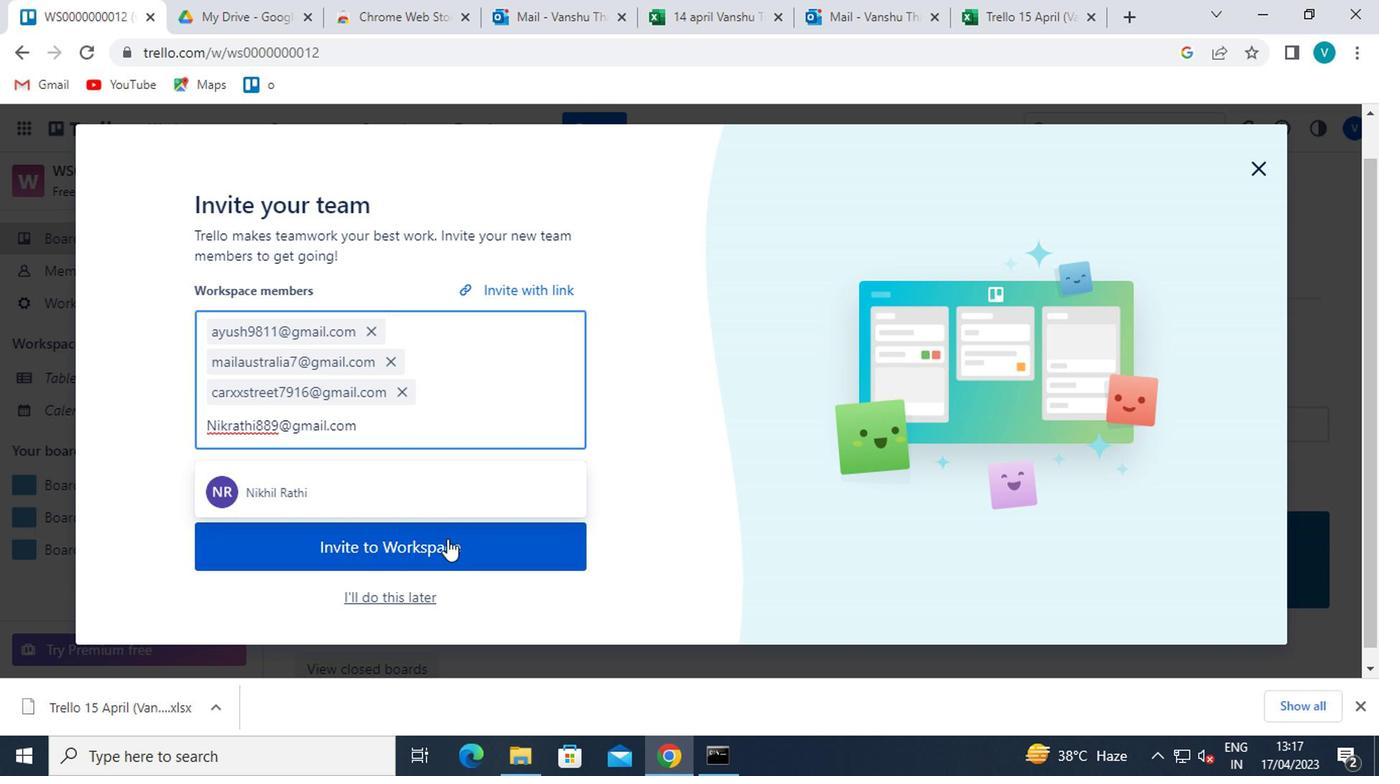 
